 Task: In saved jobes turn off in-app notifications.
Action: Mouse moved to (630, 54)
Screenshot: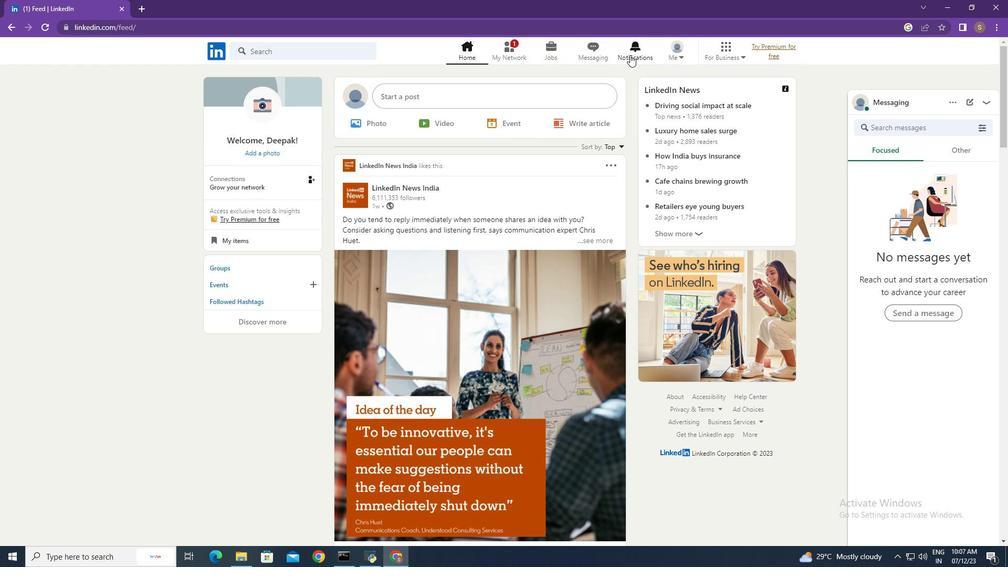 
Action: Mouse pressed left at (630, 54)
Screenshot: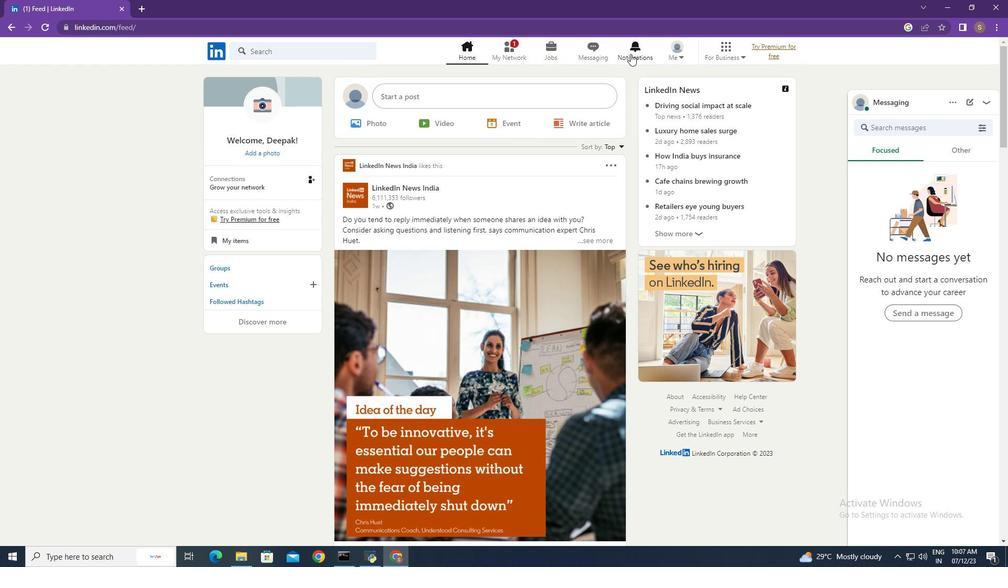 
Action: Mouse moved to (236, 122)
Screenshot: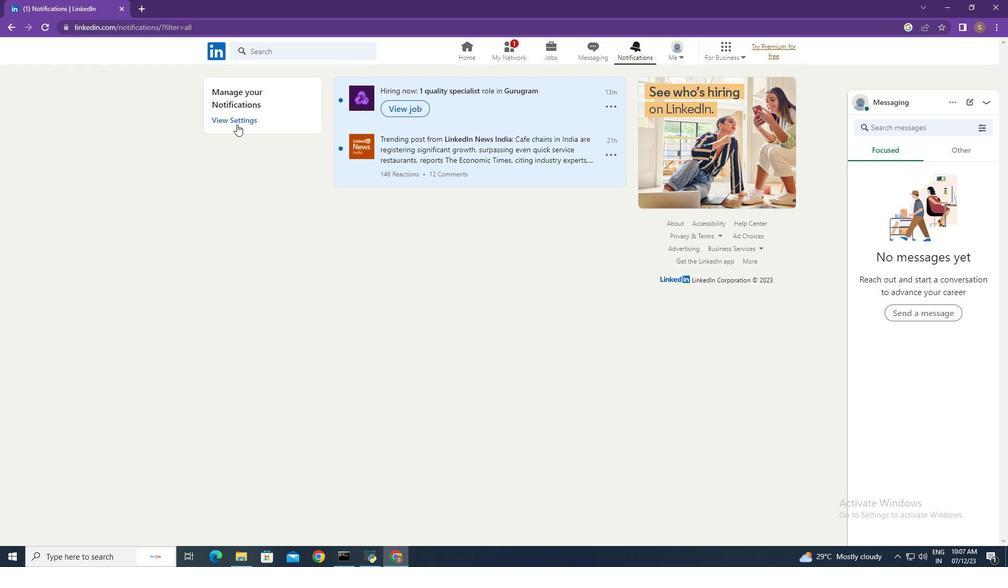 
Action: Mouse pressed left at (236, 122)
Screenshot: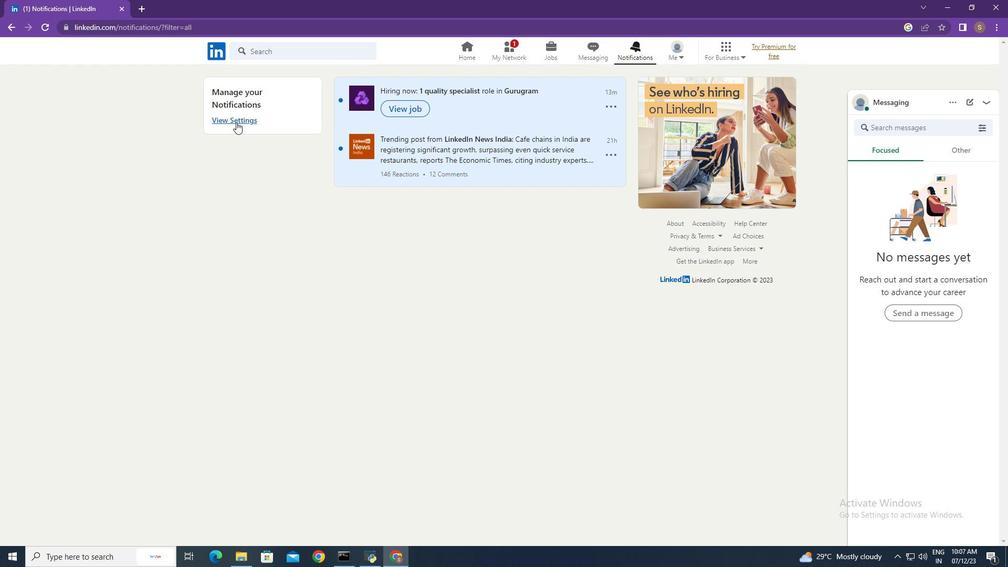 
Action: Mouse moved to (746, 162)
Screenshot: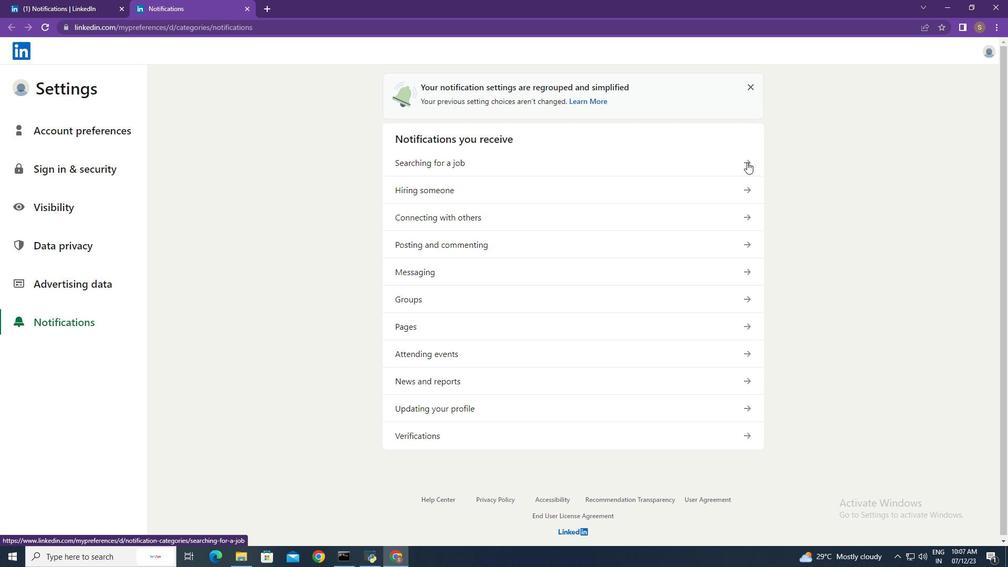 
Action: Mouse pressed left at (746, 162)
Screenshot: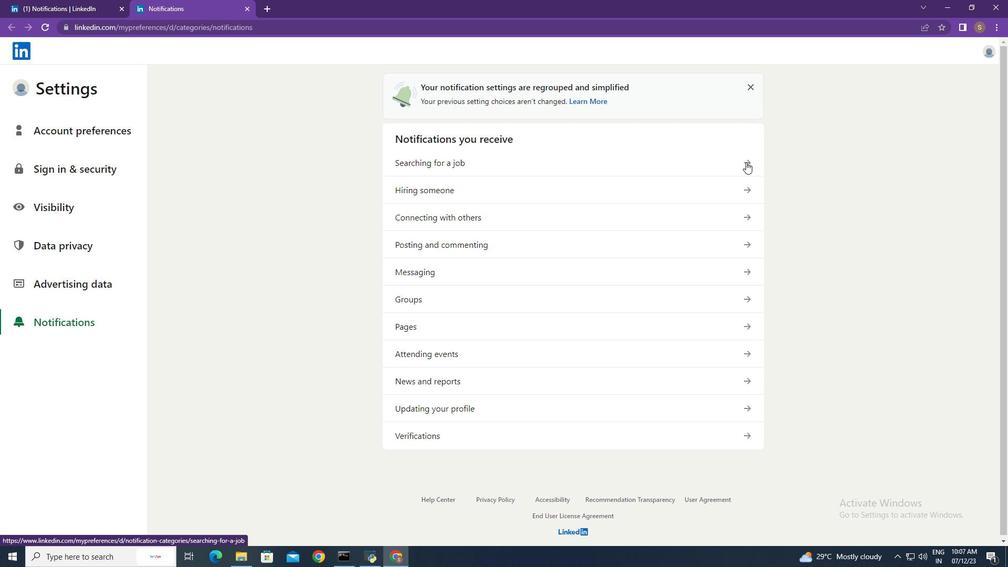 
Action: Mouse moved to (746, 191)
Screenshot: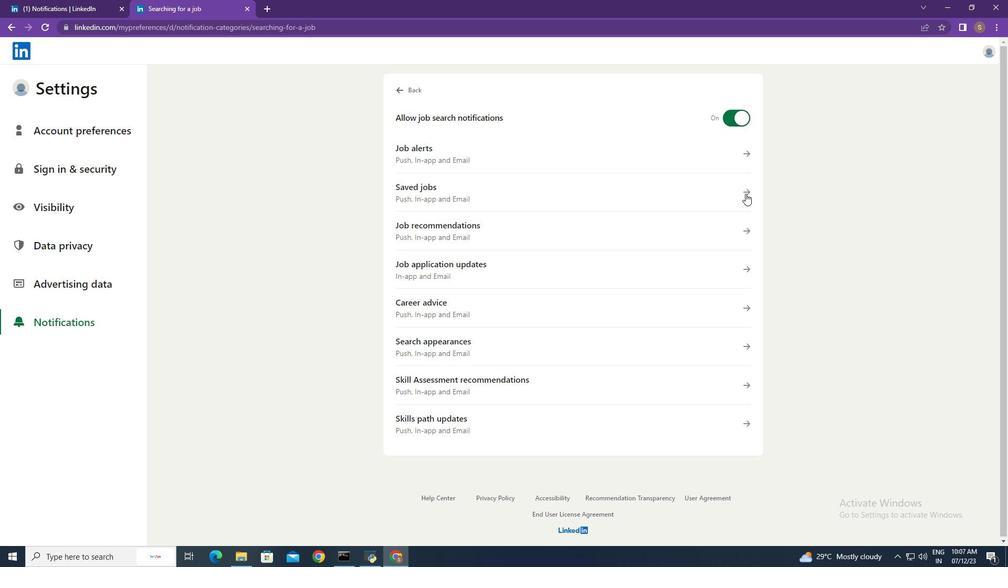 
Action: Mouse pressed left at (746, 191)
Screenshot: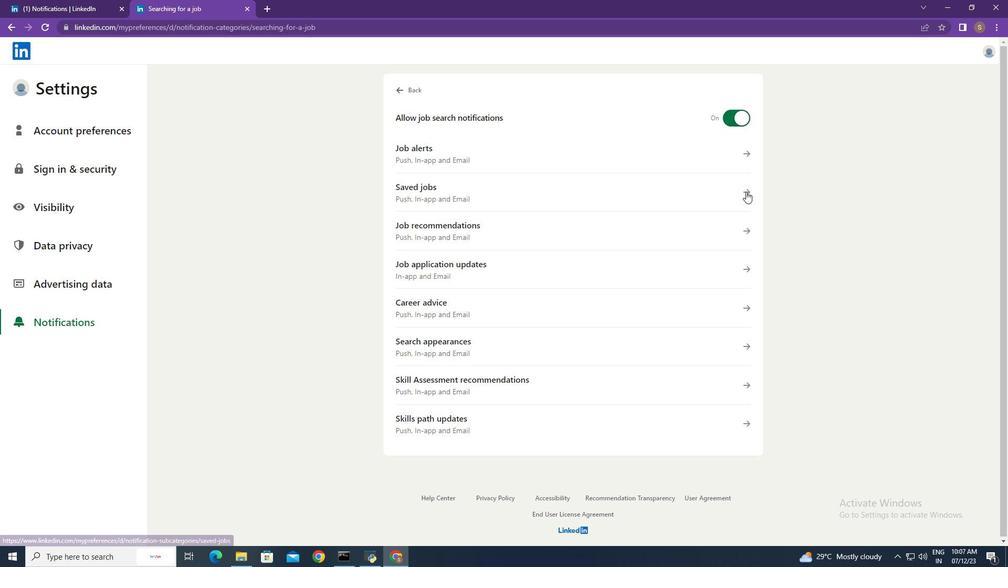 
Action: Mouse moved to (738, 172)
Screenshot: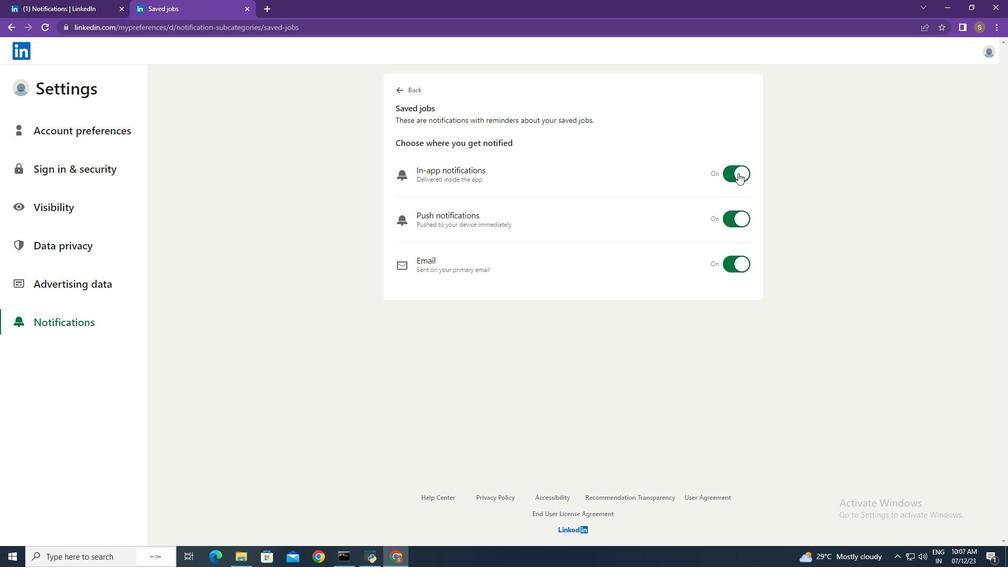
Action: Mouse pressed left at (738, 172)
Screenshot: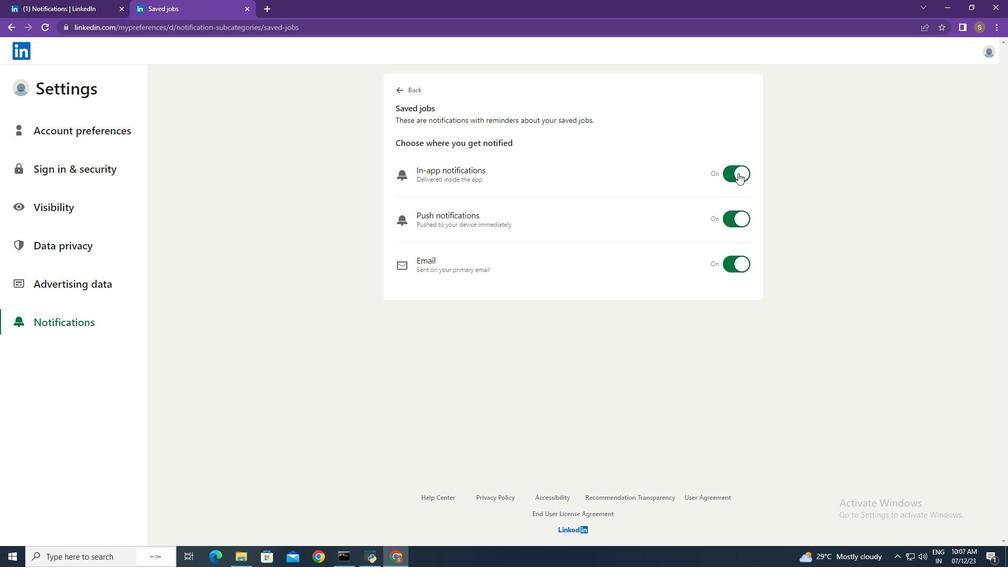 
Action: Mouse moved to (833, 214)
Screenshot: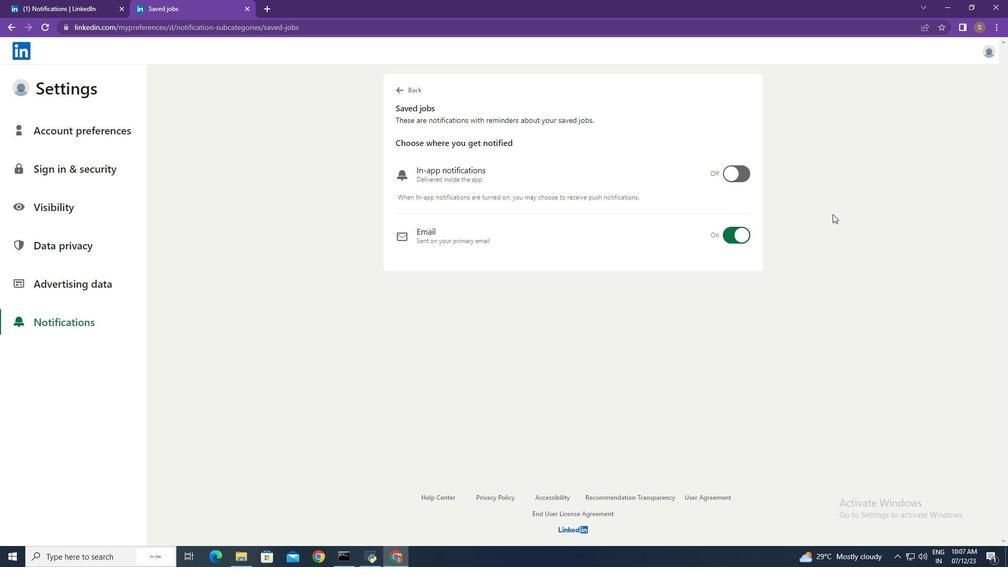 
